 Task: Create a rule from the Routing list, Task moved to a section -> Set Priority in the project AgileGlobe , set the section as To-Do and set the priority of the task as  High
Action: Mouse moved to (79, 373)
Screenshot: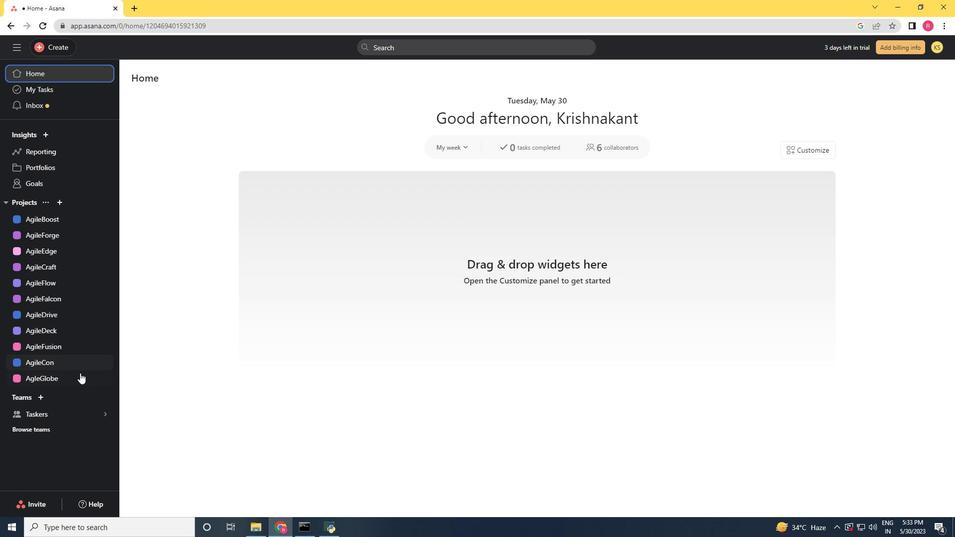 
Action: Mouse pressed left at (79, 373)
Screenshot: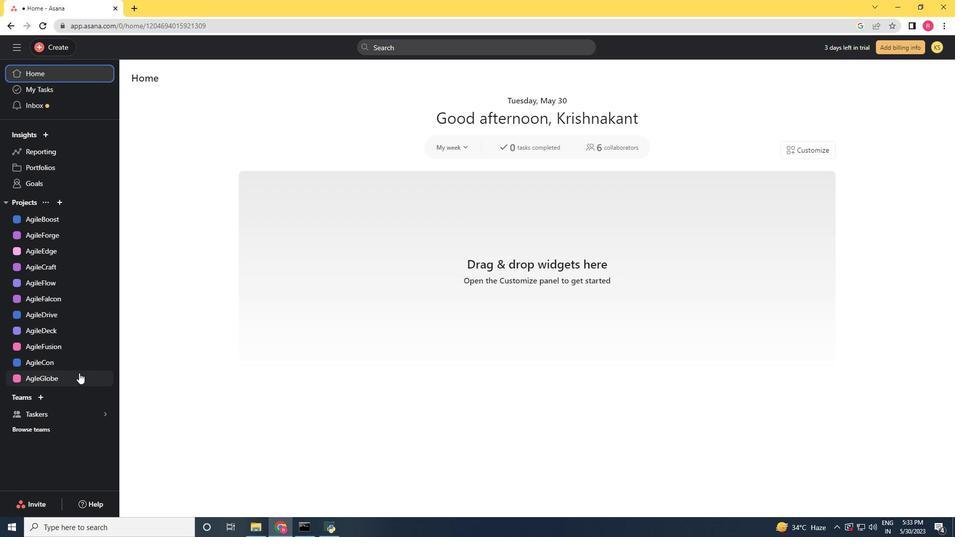 
Action: Mouse moved to (925, 81)
Screenshot: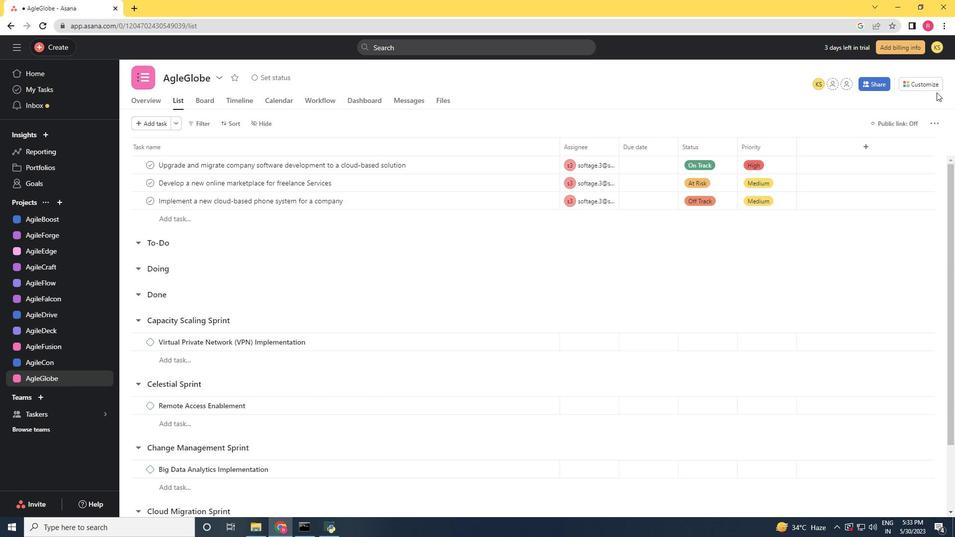 
Action: Mouse pressed left at (925, 81)
Screenshot: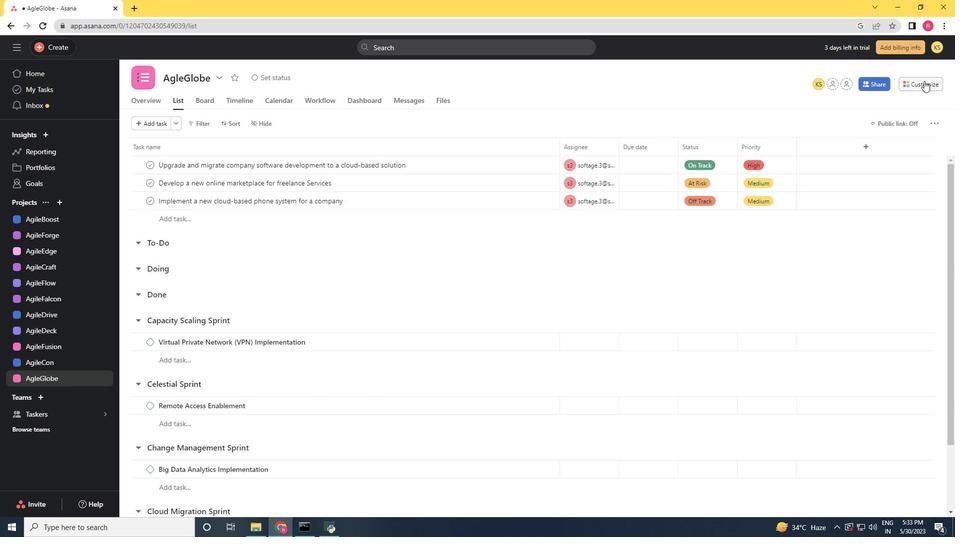 
Action: Mouse moved to (738, 222)
Screenshot: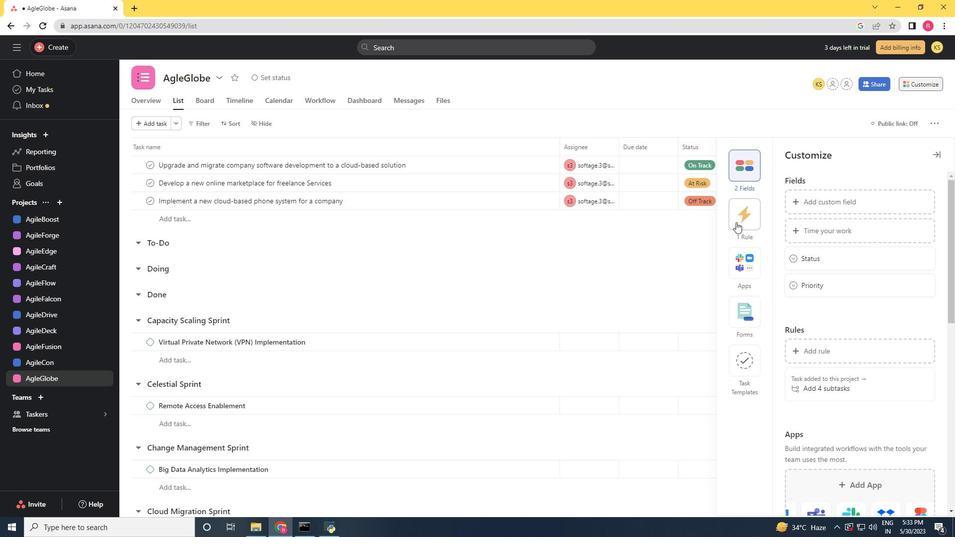 
Action: Mouse pressed left at (738, 222)
Screenshot: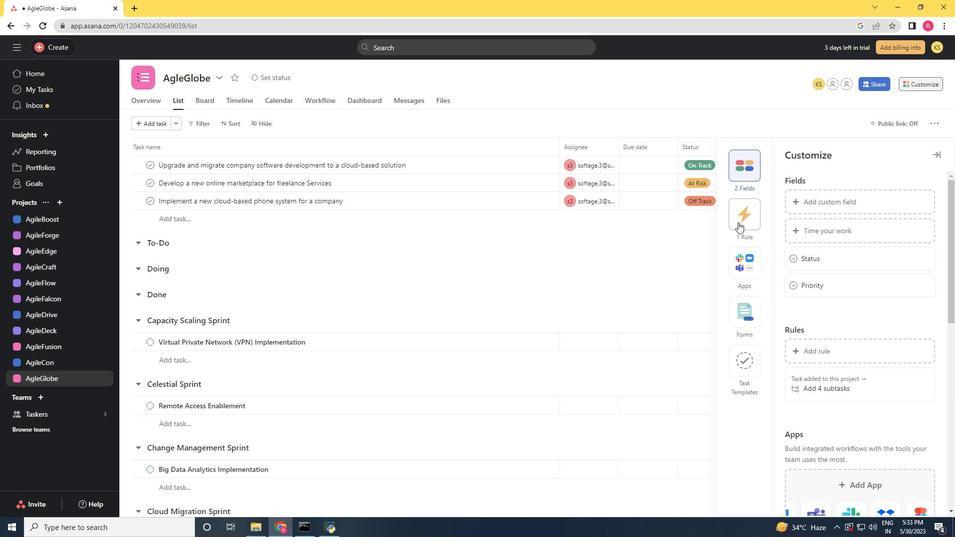 
Action: Mouse moved to (830, 204)
Screenshot: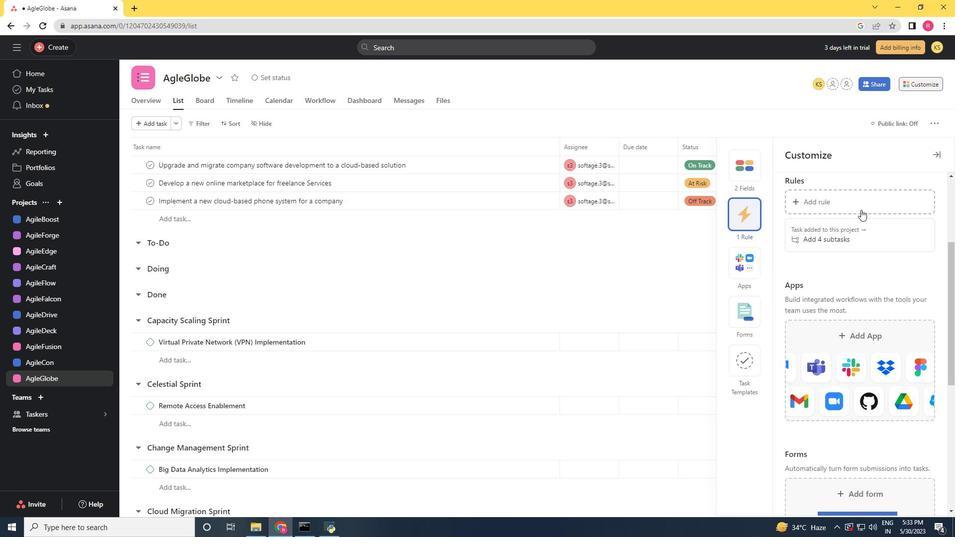 
Action: Mouse pressed left at (830, 204)
Screenshot: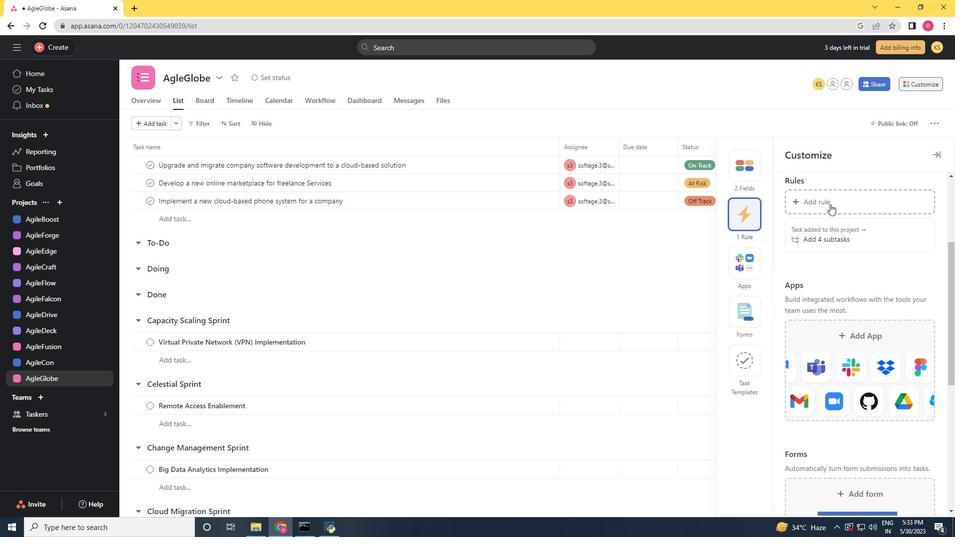
Action: Mouse moved to (198, 134)
Screenshot: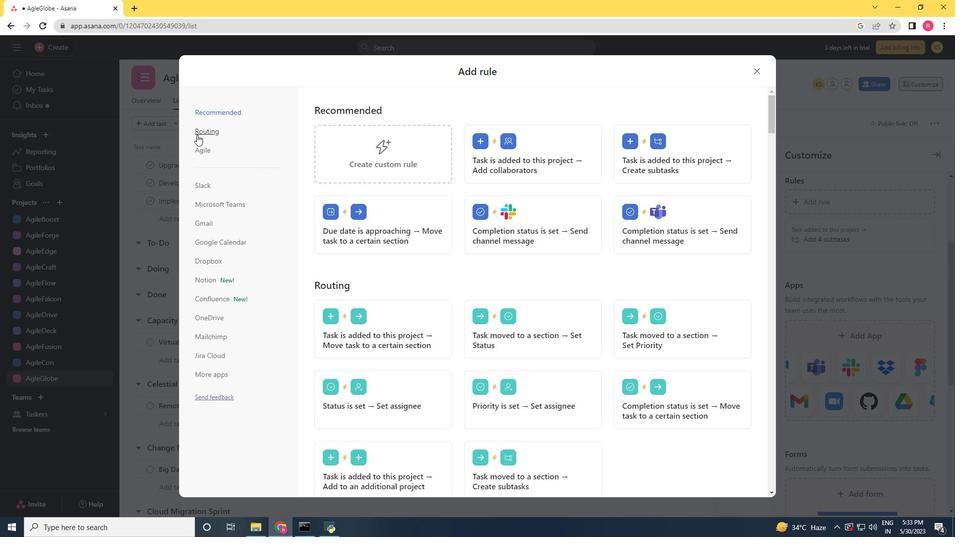 
Action: Mouse pressed left at (198, 134)
Screenshot: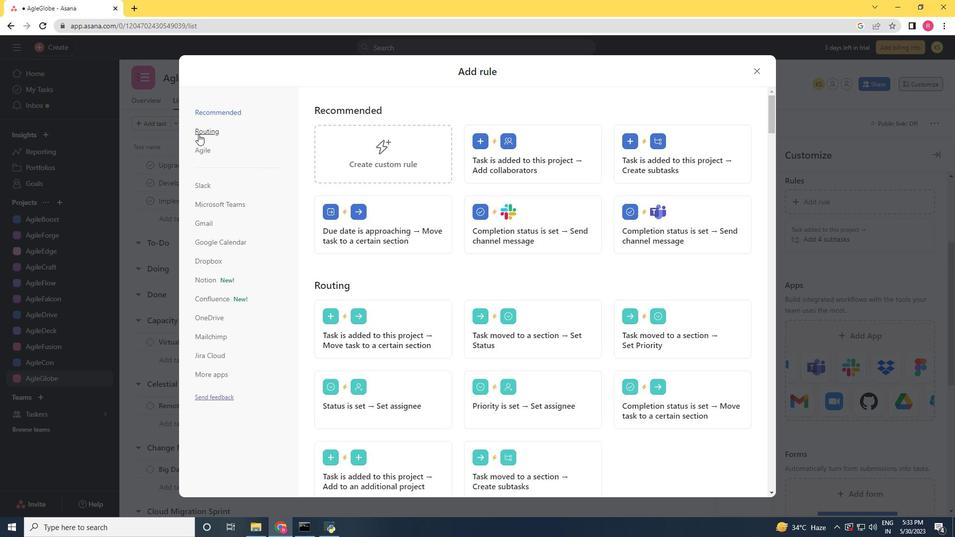 
Action: Mouse moved to (637, 164)
Screenshot: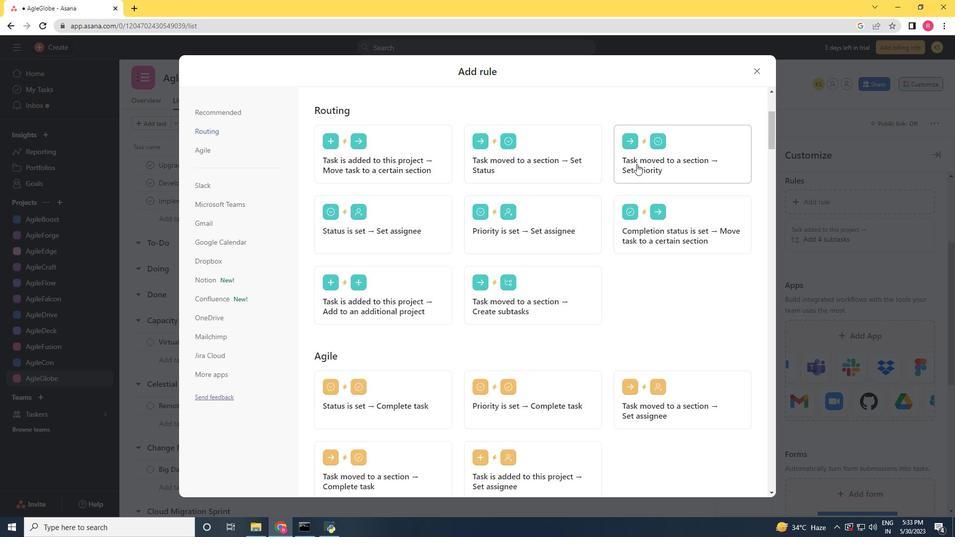 
Action: Mouse pressed left at (637, 164)
Screenshot: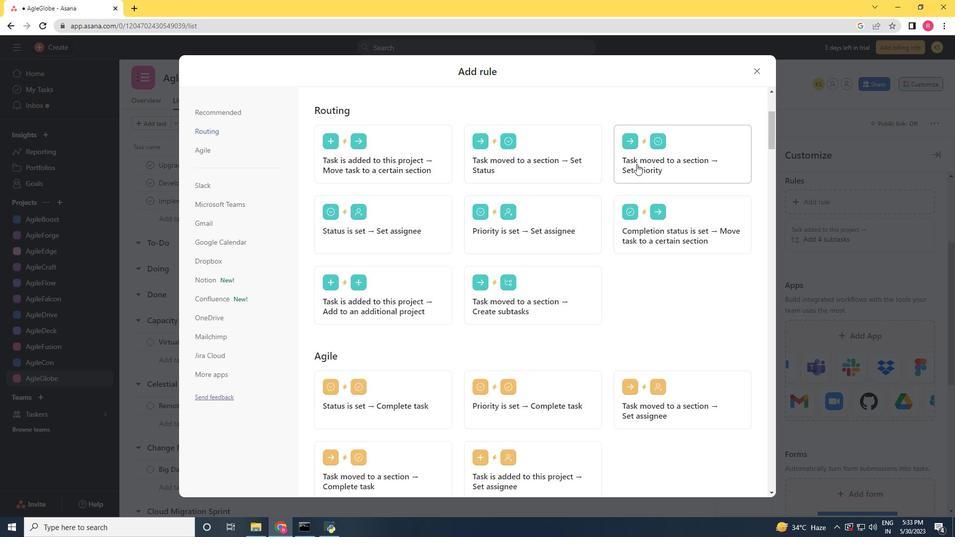 
Action: Mouse moved to (427, 261)
Screenshot: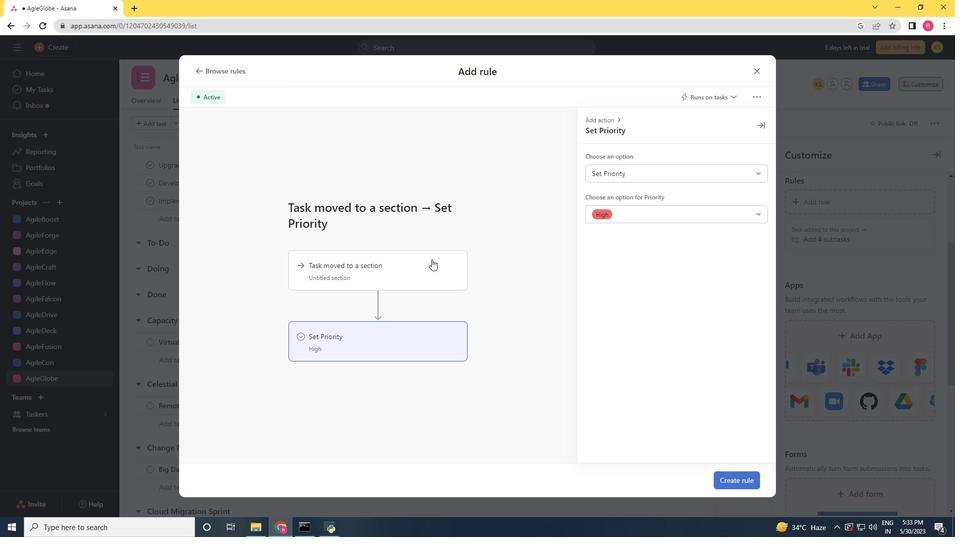 
Action: Mouse pressed left at (427, 261)
Screenshot: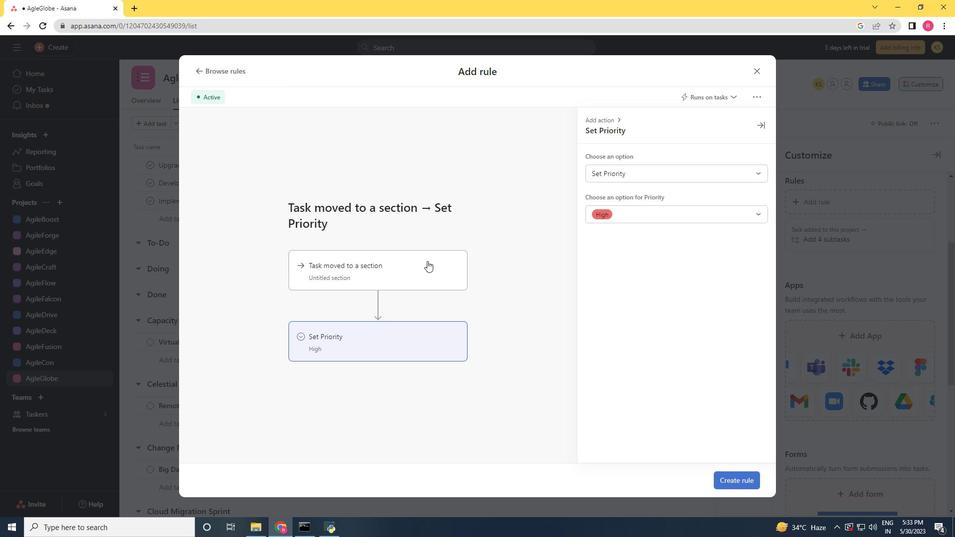 
Action: Mouse moved to (631, 177)
Screenshot: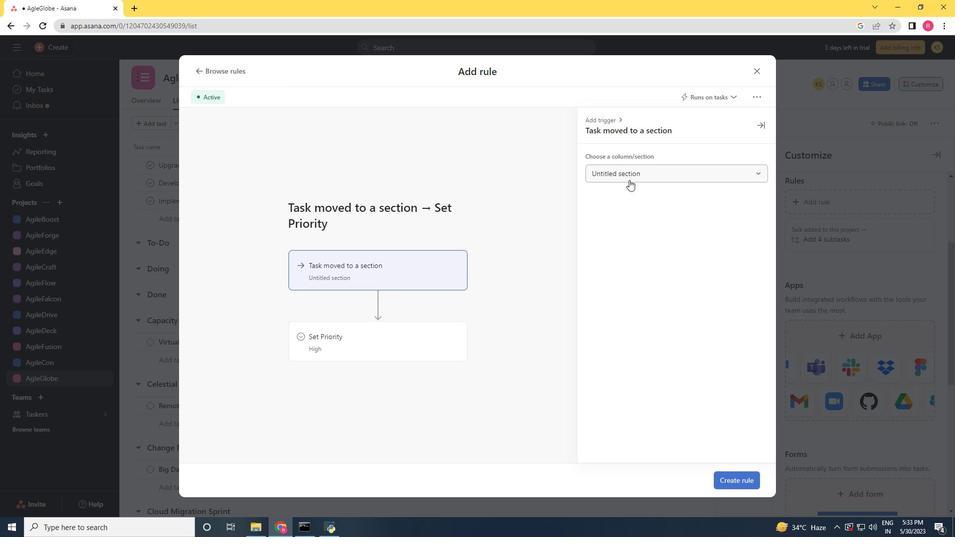 
Action: Mouse pressed left at (631, 177)
Screenshot: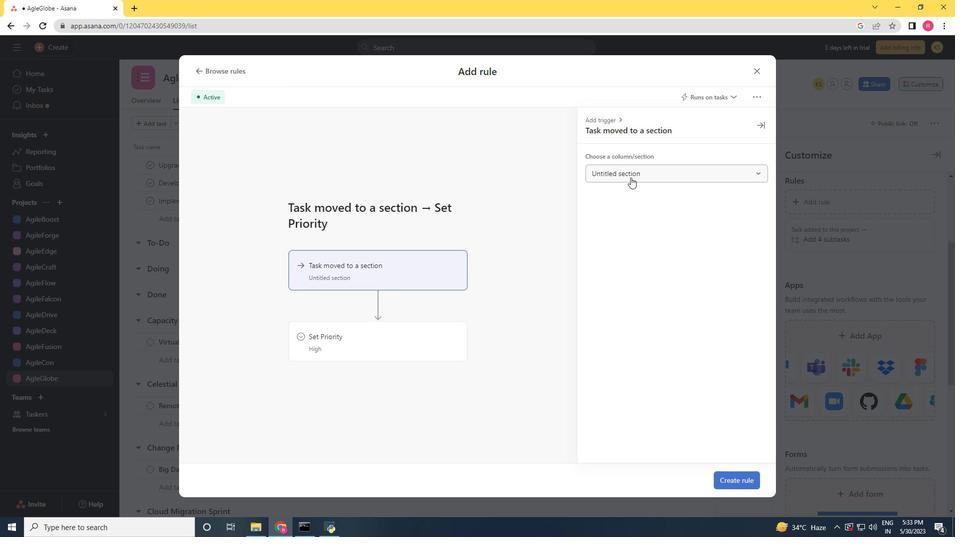 
Action: Mouse moved to (628, 217)
Screenshot: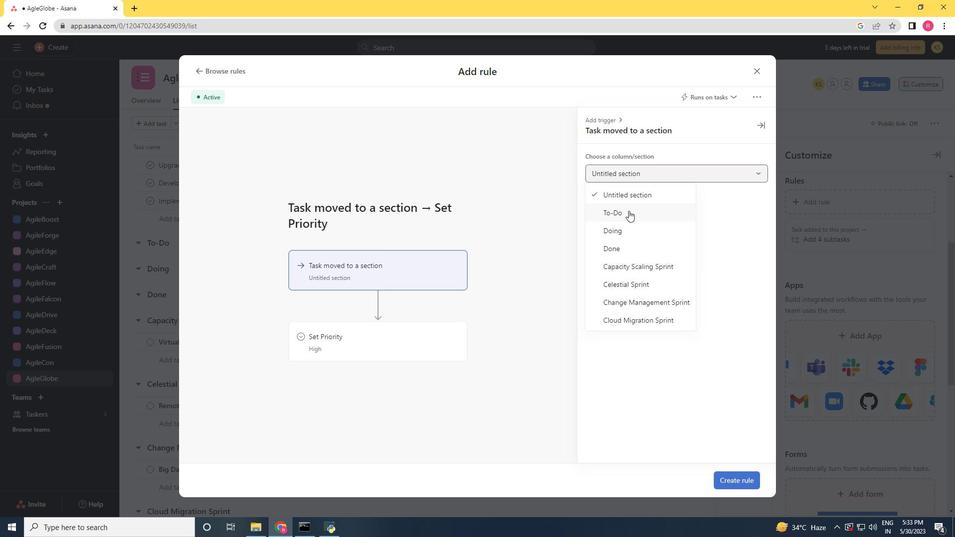 
Action: Mouse pressed left at (628, 217)
Screenshot: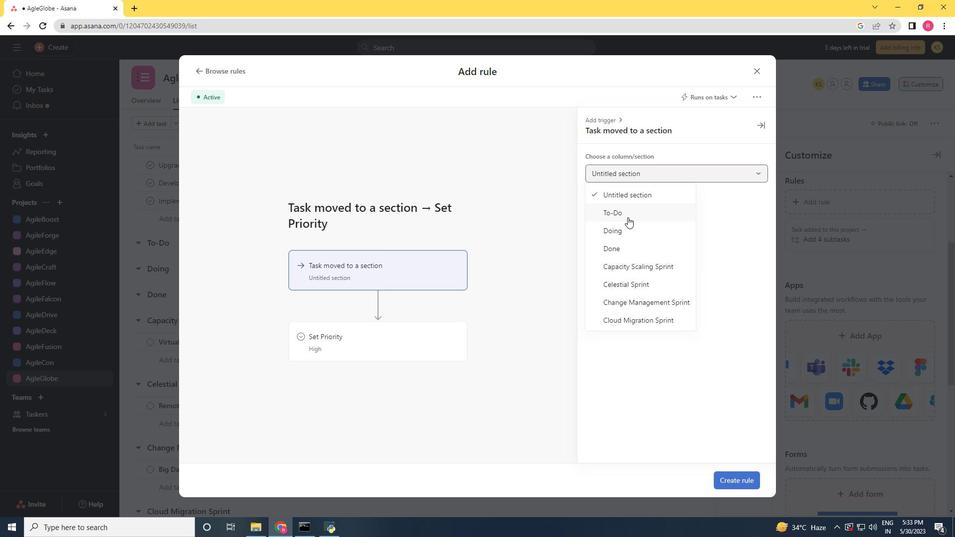 
Action: Mouse moved to (407, 323)
Screenshot: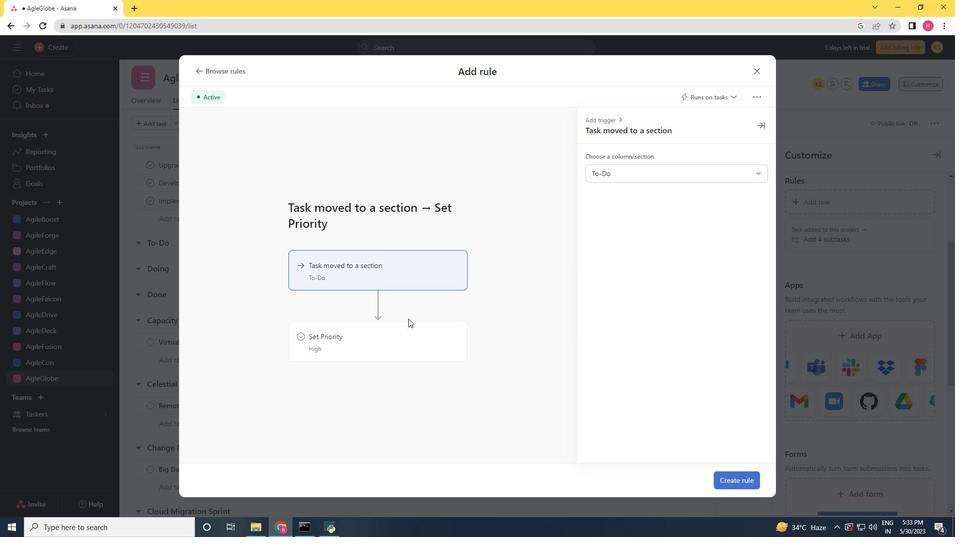
Action: Mouse pressed left at (407, 323)
Screenshot: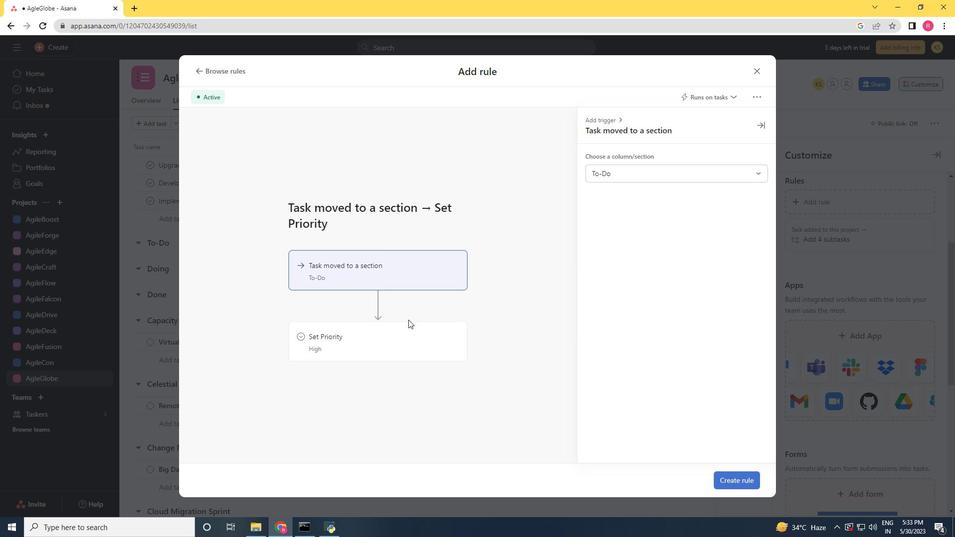 
Action: Mouse moved to (407, 332)
Screenshot: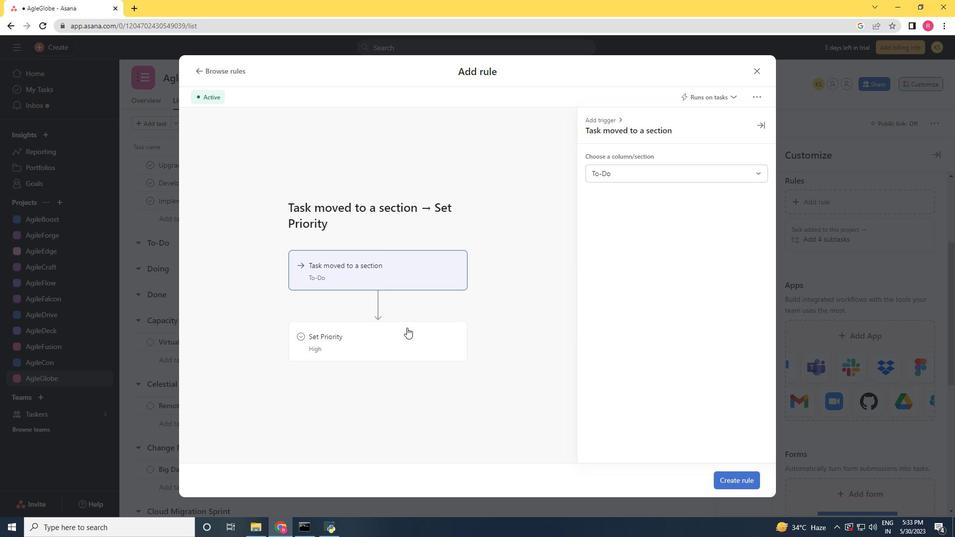 
Action: Mouse pressed left at (407, 332)
Screenshot: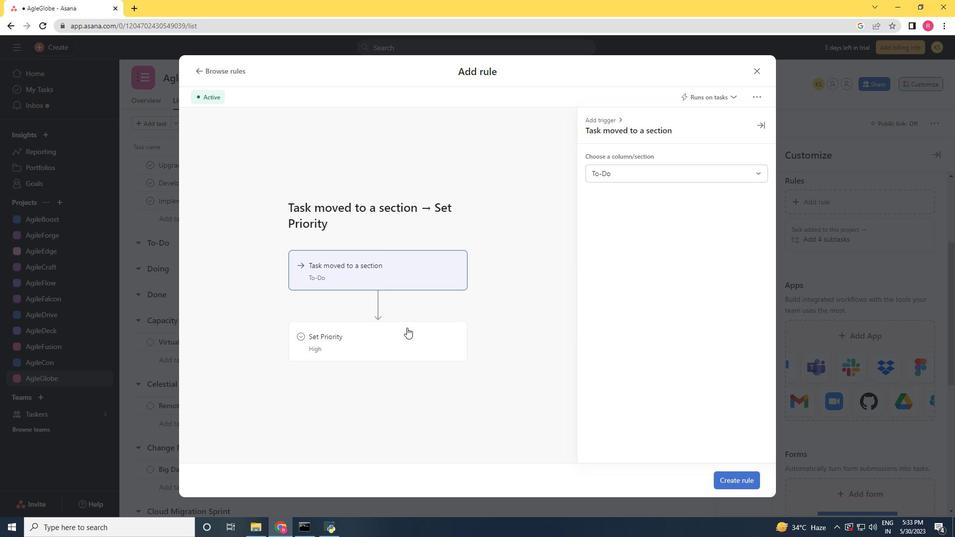
Action: Mouse moved to (678, 206)
Screenshot: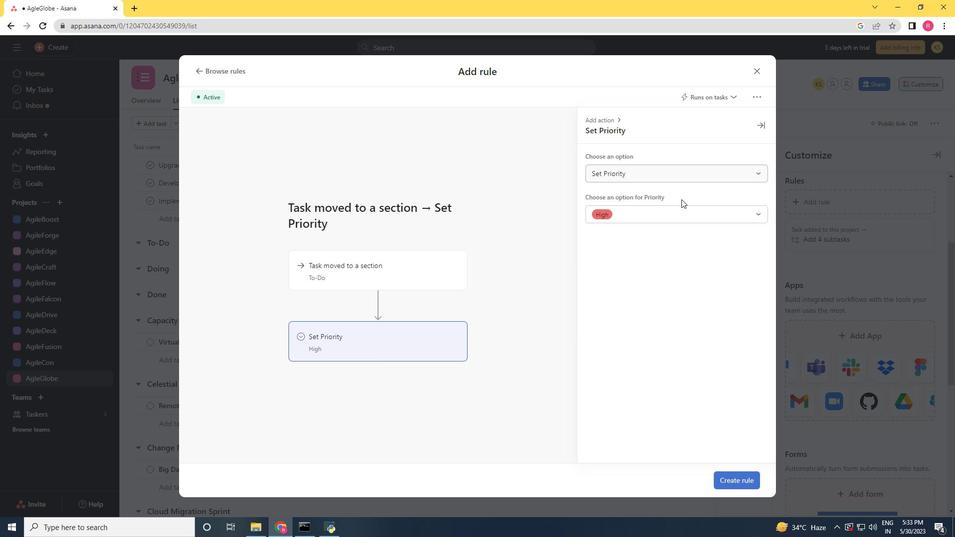 
Action: Mouse pressed left at (678, 206)
Screenshot: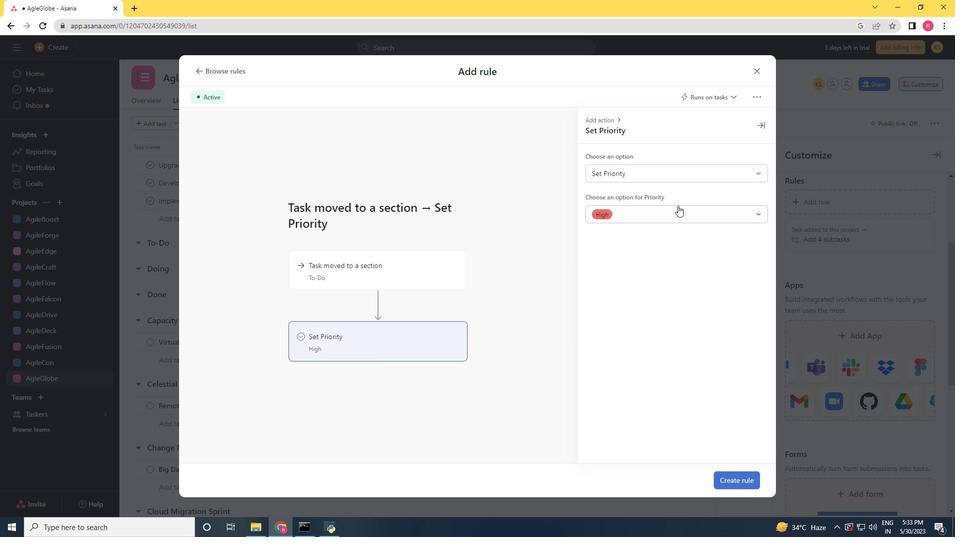 
Action: Mouse moved to (626, 231)
Screenshot: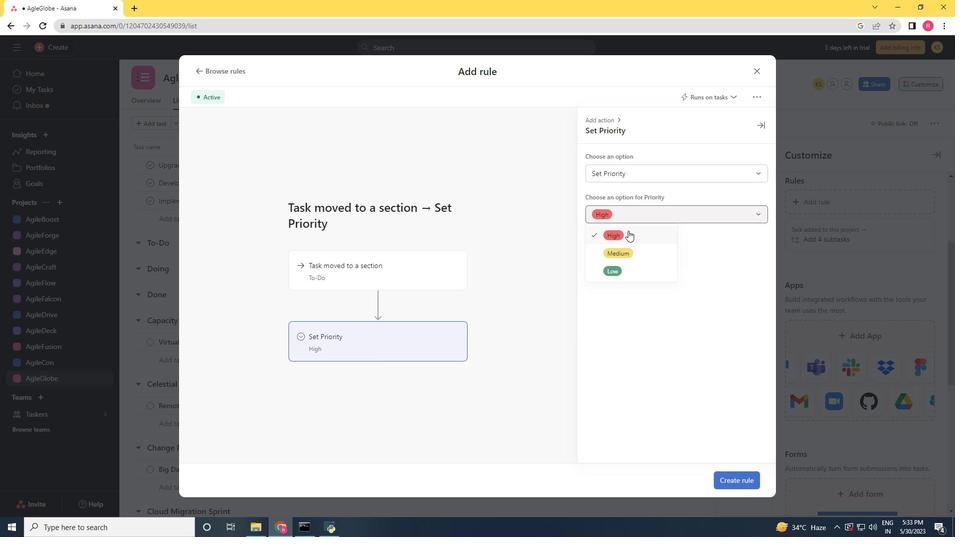 
Action: Mouse pressed left at (626, 231)
Screenshot: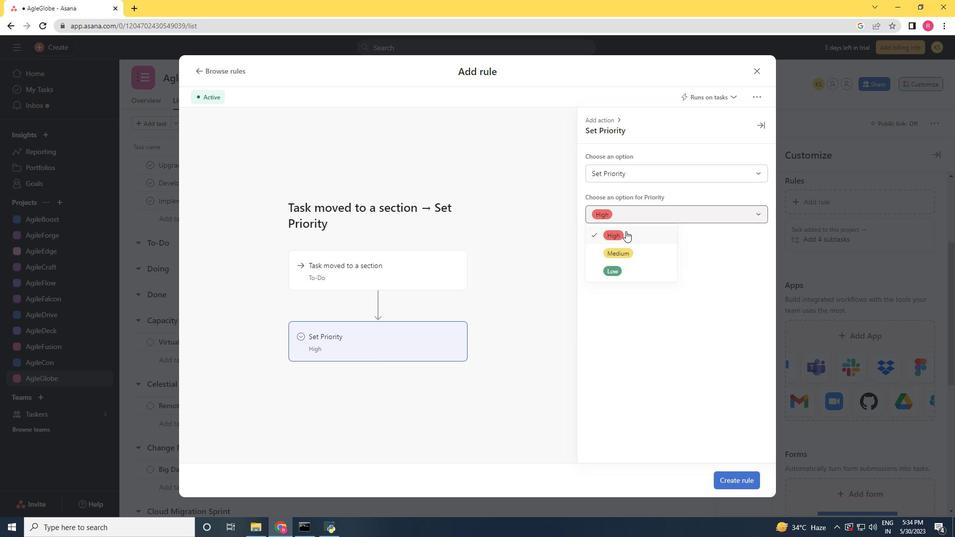 
Action: Mouse moved to (749, 482)
Screenshot: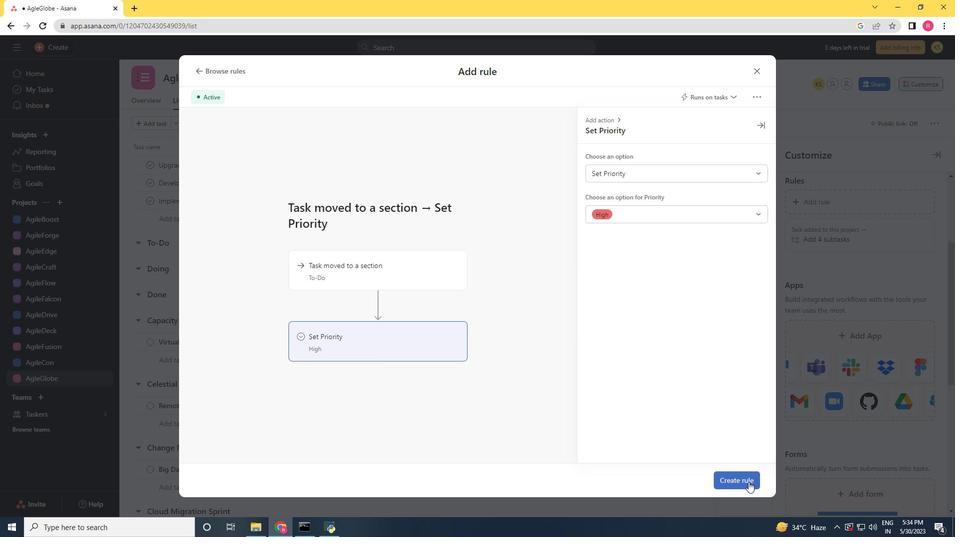 
Action: Mouse pressed left at (749, 482)
Screenshot: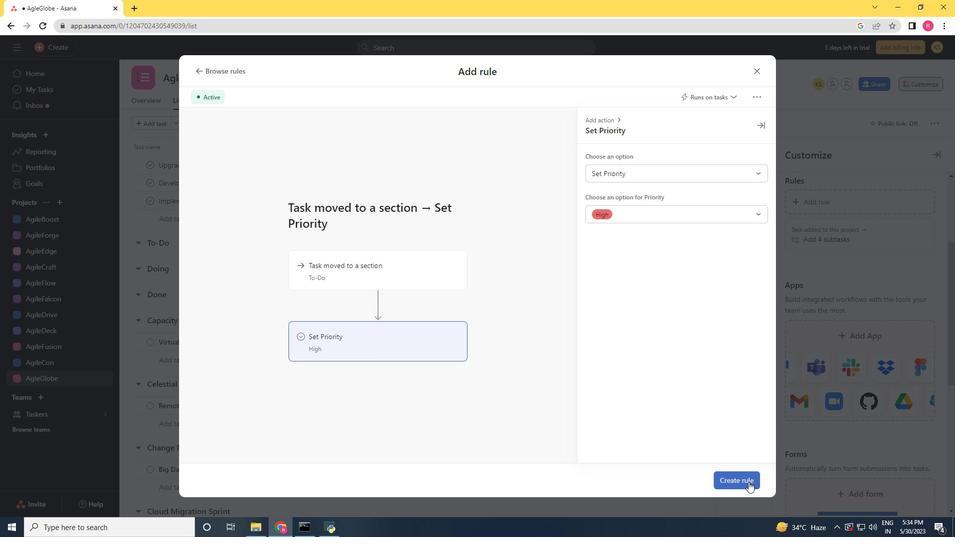 
